 Task: Create Card Card0000000368 in Board Board0000000092 in Workspace WS0000000031 in Trello. Create Card Card0000000369 in Board Board0000000093 in Workspace WS0000000031 in Trello. Create Card Card0000000370 in Board Board0000000093 in Workspace WS0000000031 in Trello. Create Card Card0000000371 in Board Board0000000093 in Workspace WS0000000031 in Trello. Create Card Card0000000372 in Board Board0000000093 in Workspace WS0000000031 in Trello
Action: Key pressed <Key.enter><Key.shift>CARD0000000368
Screenshot: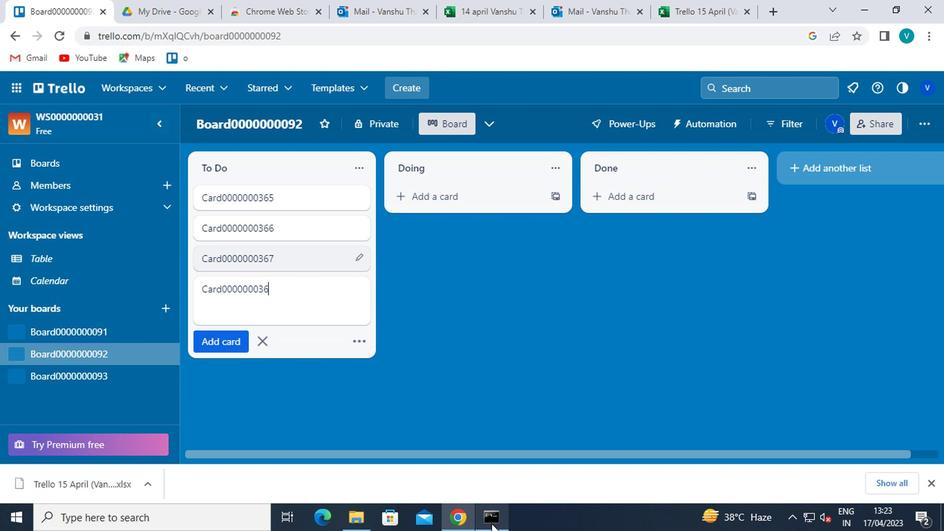 
Action: Mouse moved to (86, 385)
Screenshot: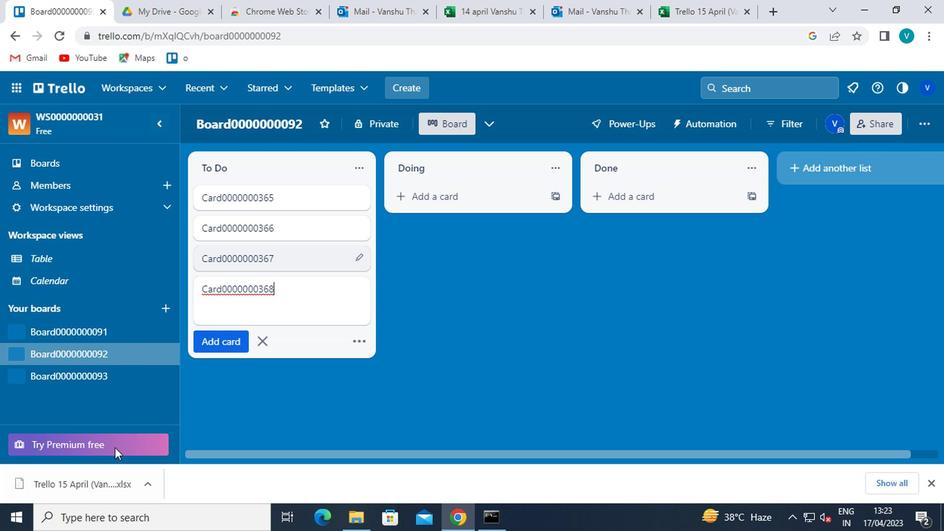 
Action: Mouse pressed left at (86, 385)
Screenshot: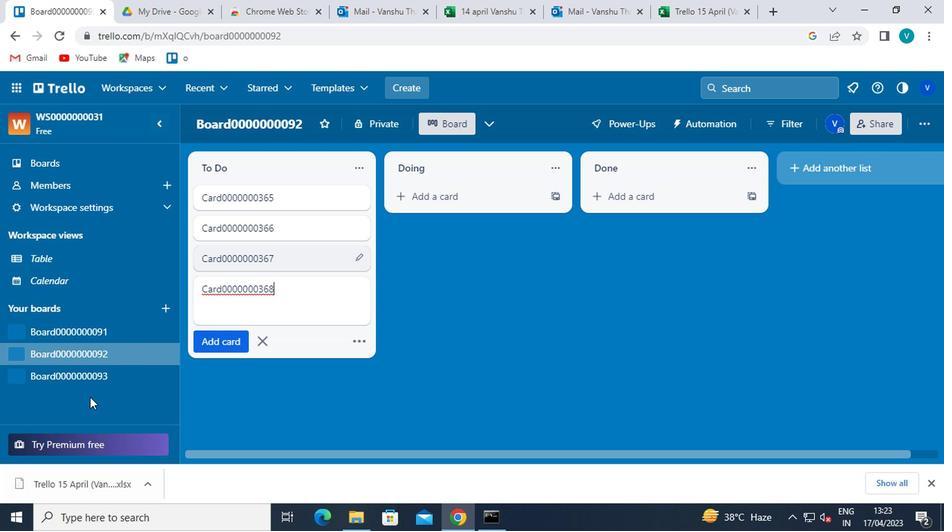 
Action: Mouse moved to (236, 218)
Screenshot: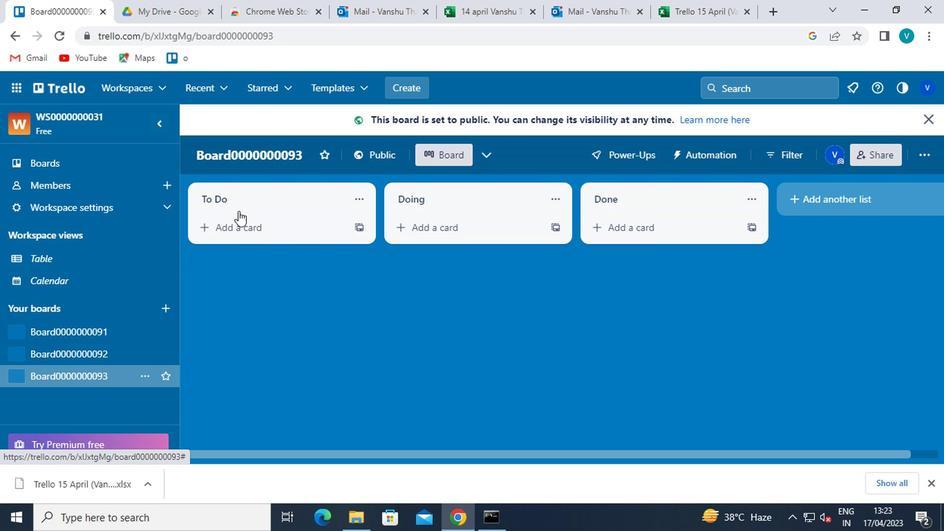 
Action: Mouse pressed left at (236, 218)
Screenshot: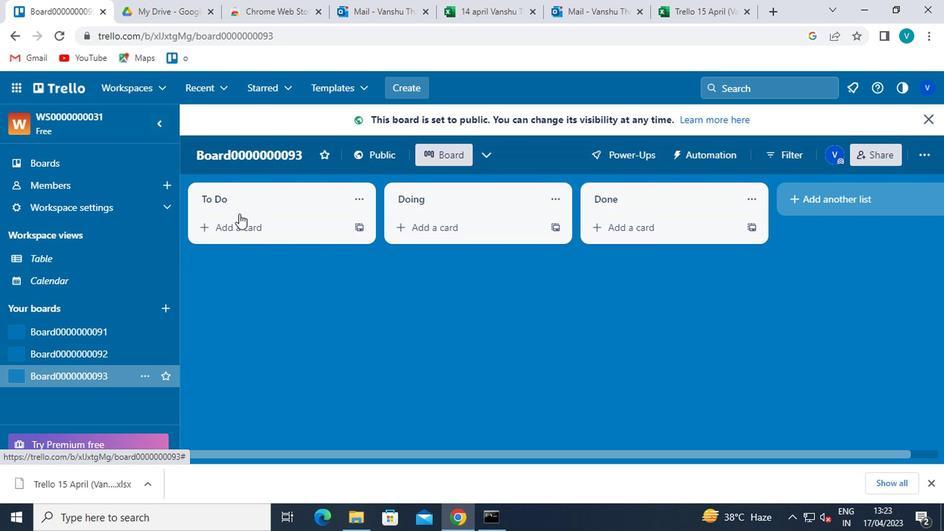 
Action: Key pressed <Key.shift>CARD0000000369<Key.enter><Key.shift>CARD0000000370<Key.enter><Key.shift>CARD0000000371<Key.enter><Key.shift>CARD0000000372
Screenshot: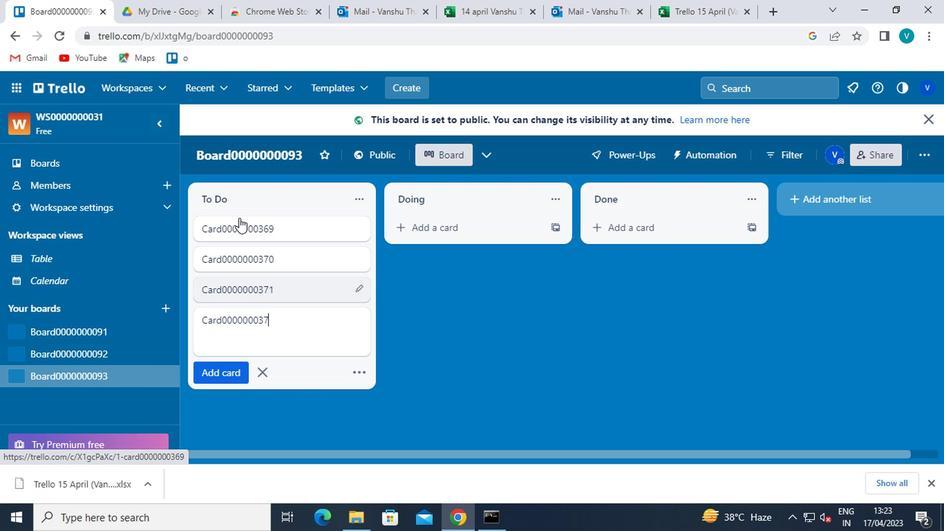 
